 Task: Upload documentation on the updated data access controls to the task for future reference.
Action: Mouse moved to (151, 326)
Screenshot: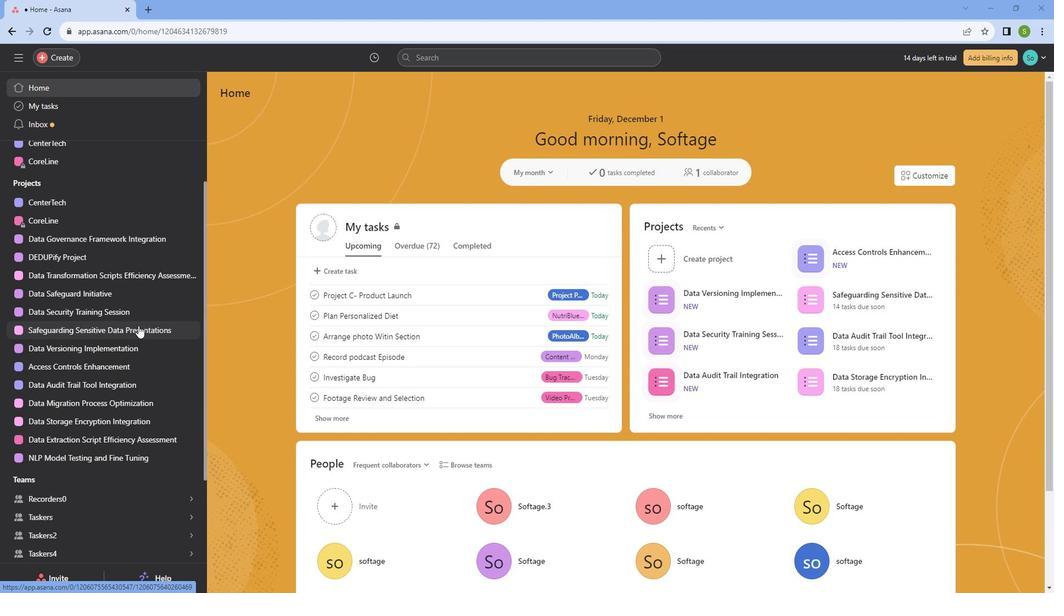 
Action: Mouse pressed left at (151, 326)
Screenshot: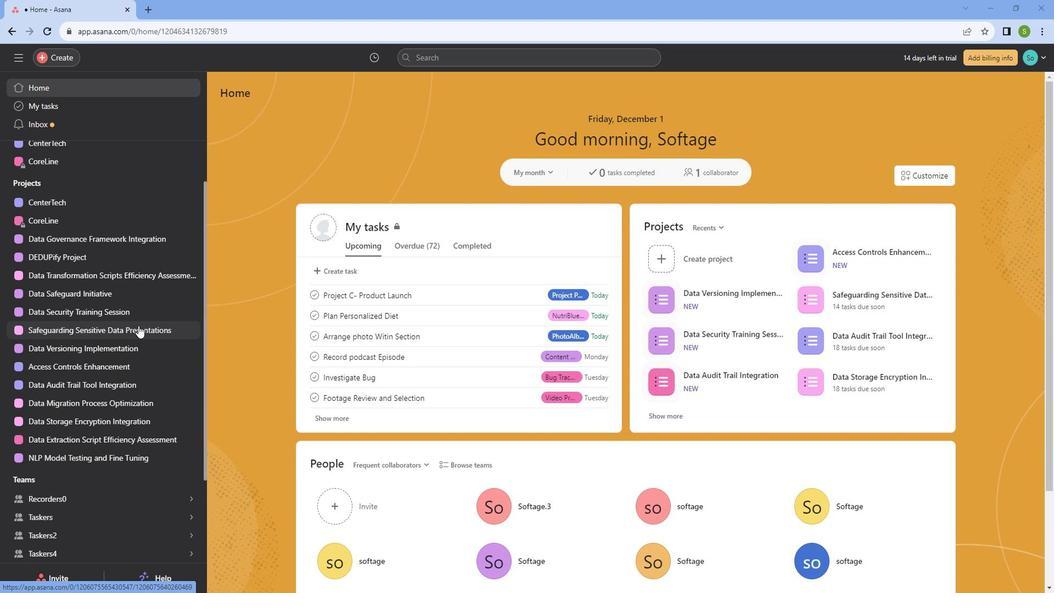 
Action: Mouse moved to (477, 419)
Screenshot: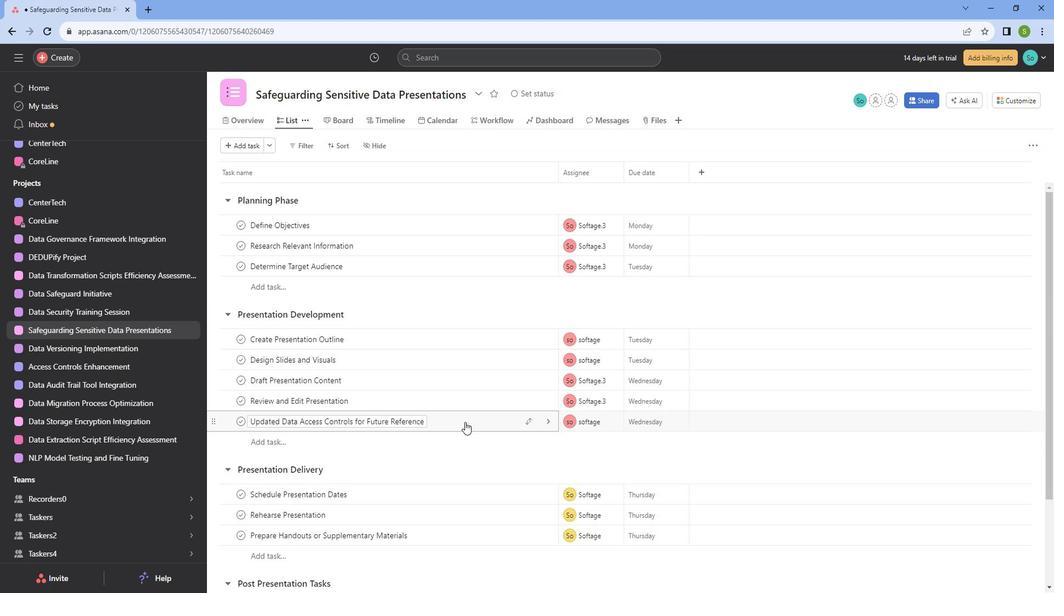 
Action: Mouse pressed left at (477, 419)
Screenshot: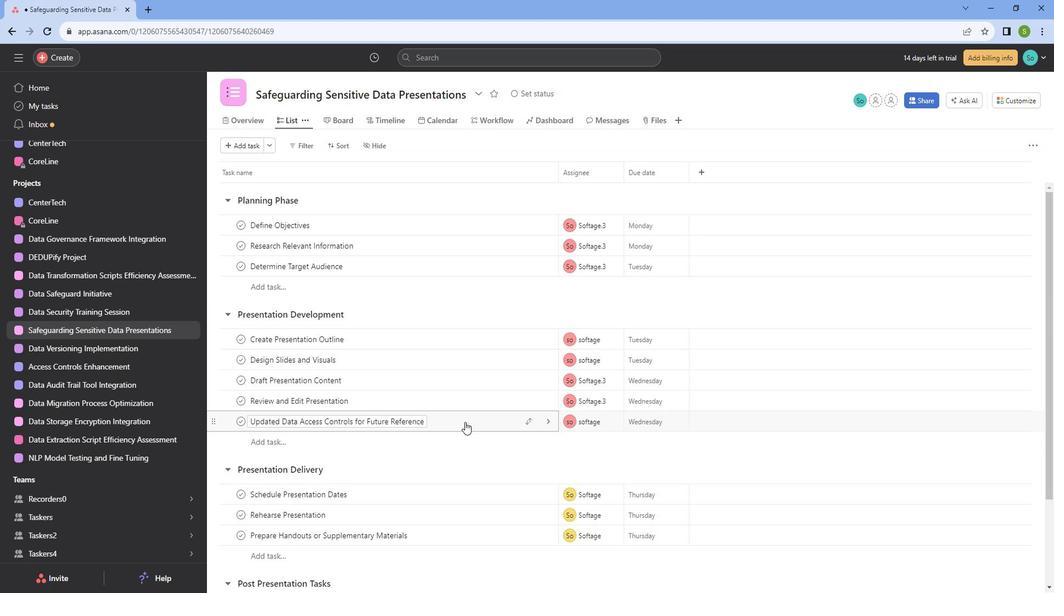 
Action: Mouse moved to (944, 97)
Screenshot: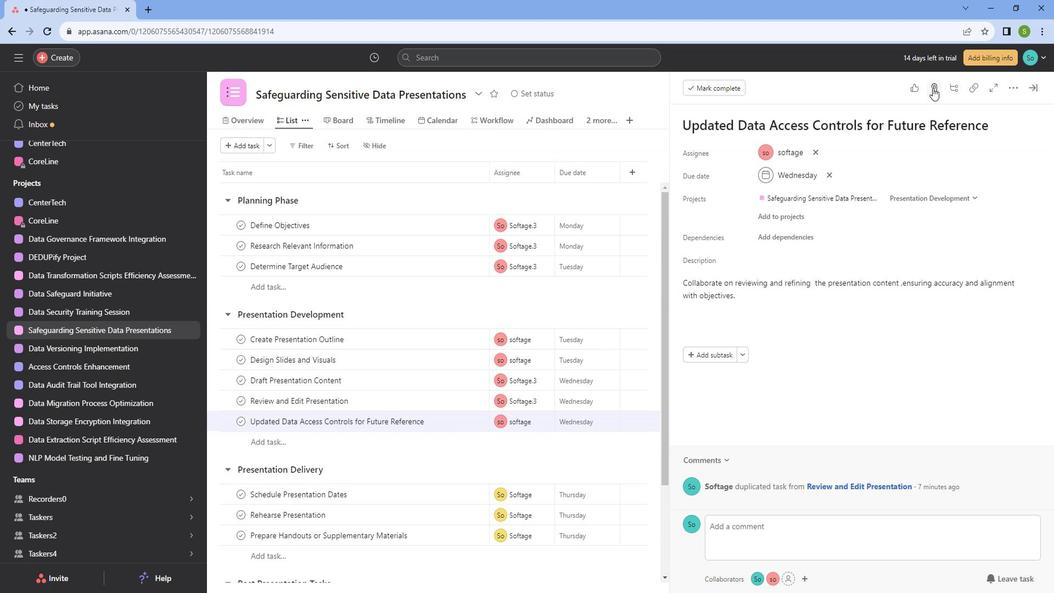 
Action: Mouse pressed left at (944, 97)
Screenshot: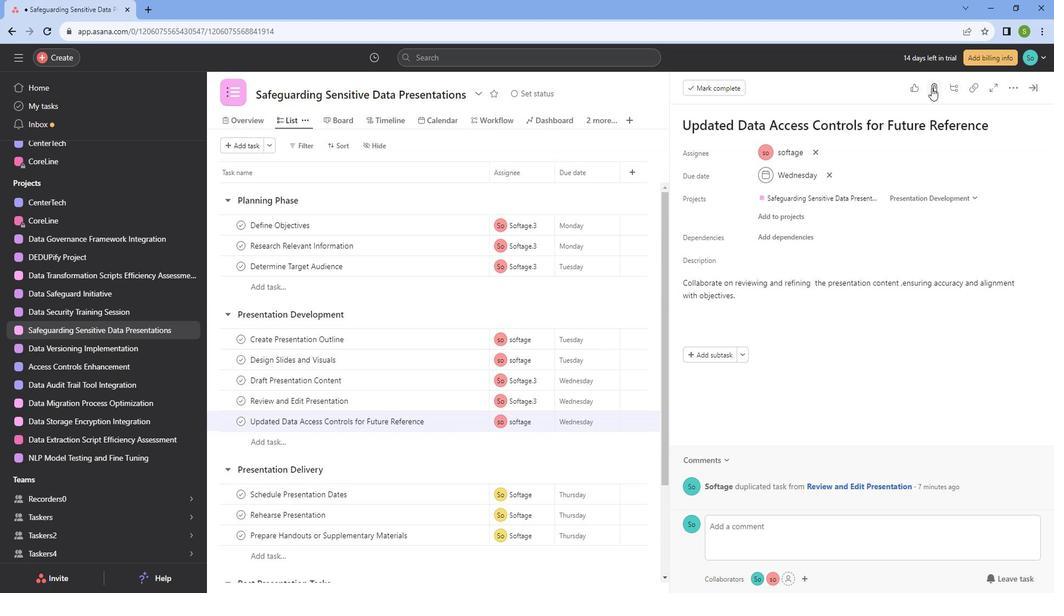 
Action: Mouse moved to (956, 134)
Screenshot: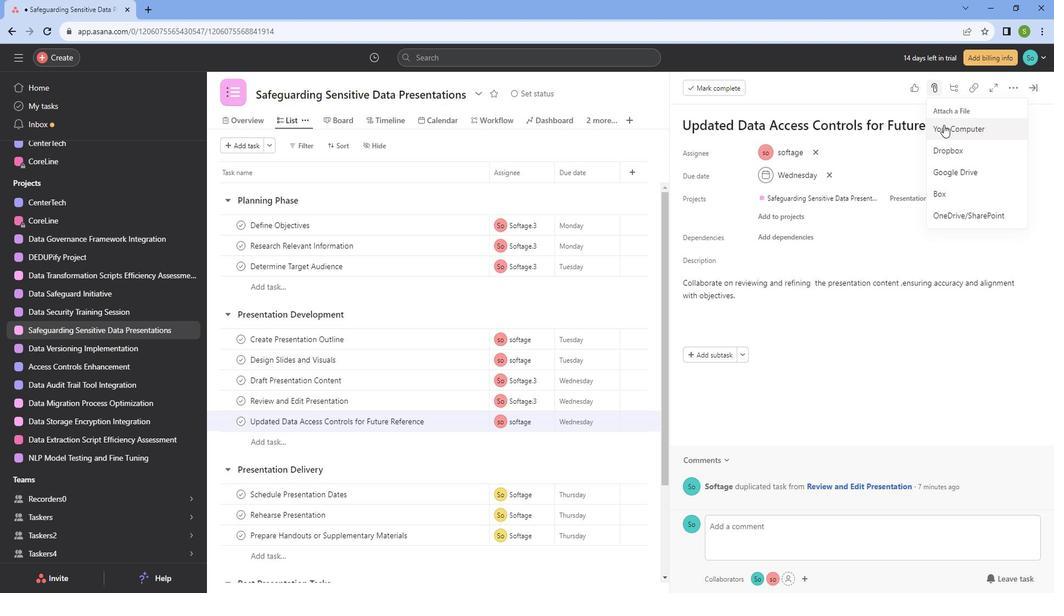
Action: Mouse pressed left at (956, 134)
Screenshot: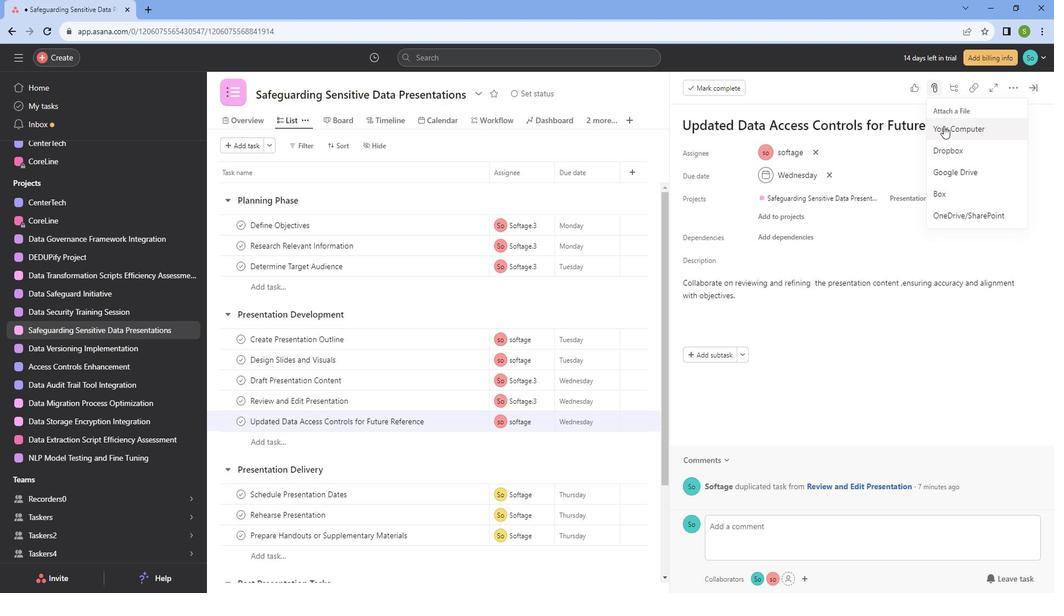 
Action: Mouse moved to (264, 126)
Screenshot: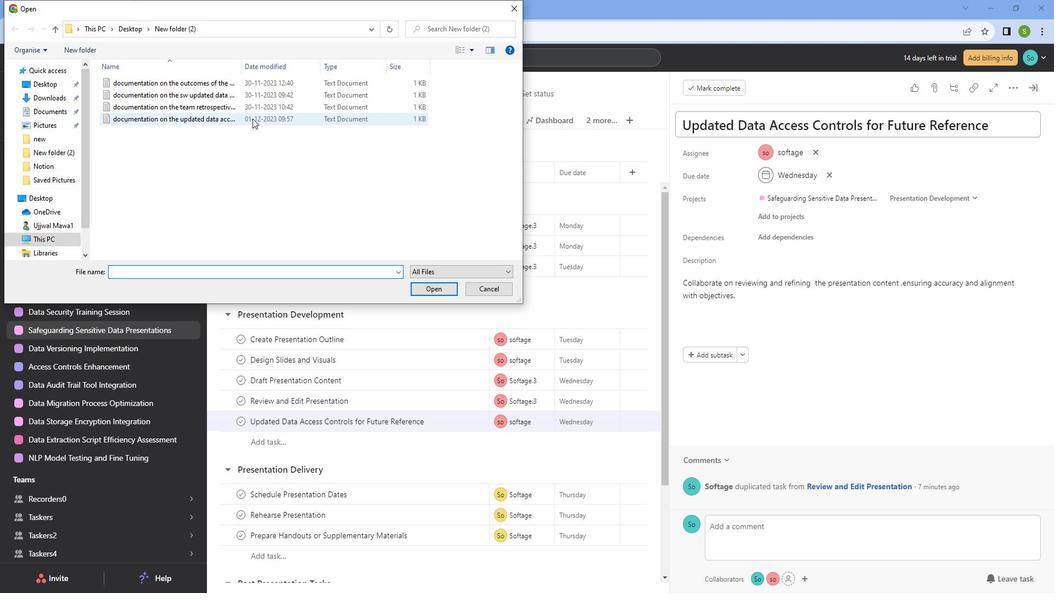 
Action: Mouse pressed left at (264, 126)
Screenshot: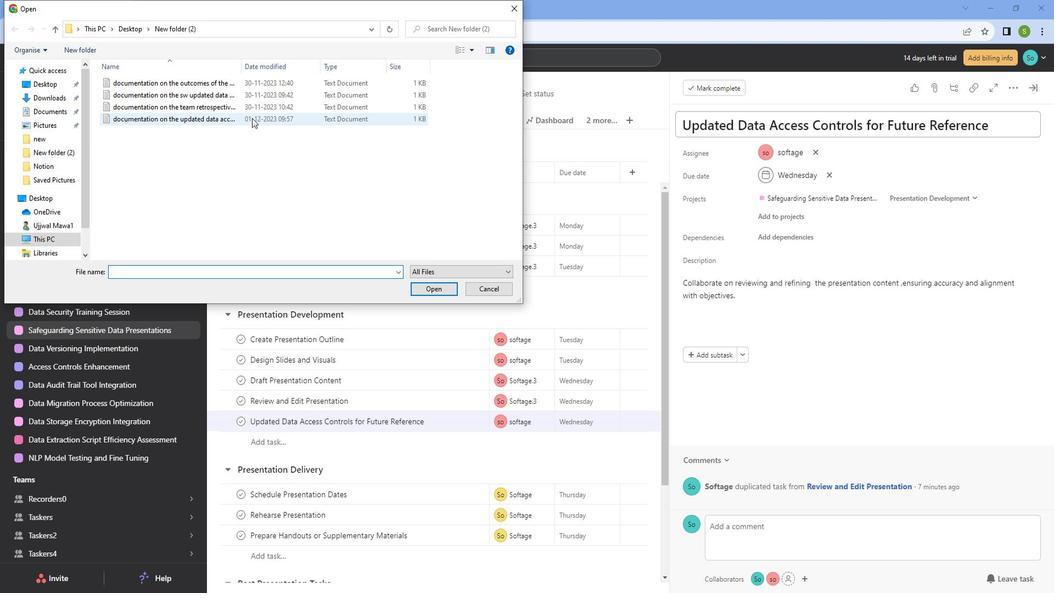 
Action: Mouse moved to (446, 288)
Screenshot: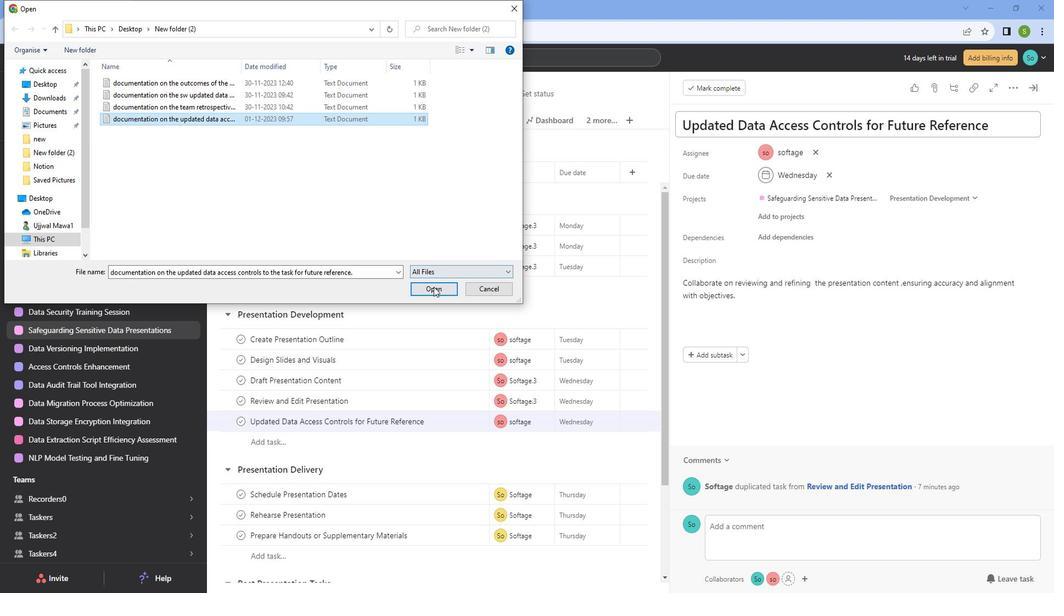 
Action: Mouse pressed left at (446, 288)
Screenshot: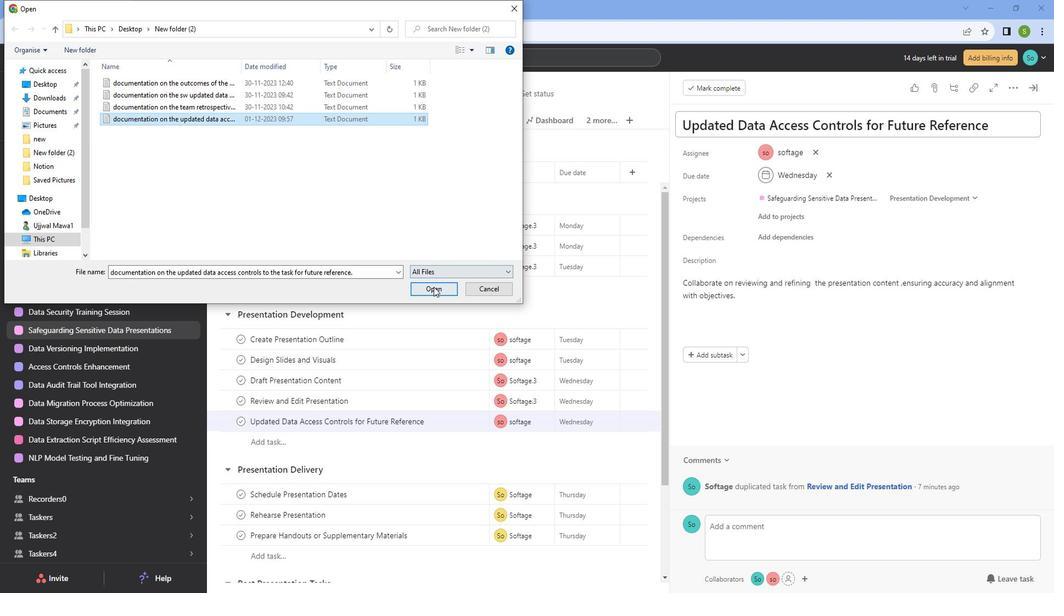 
Action: Mouse moved to (1048, 95)
Screenshot: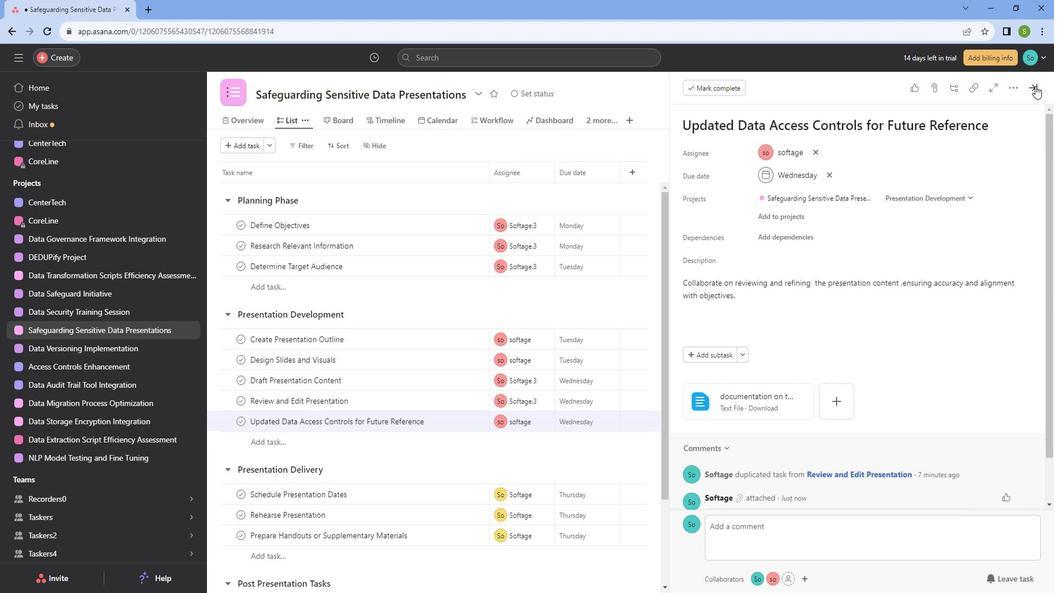 
Action: Mouse pressed left at (1048, 95)
Screenshot: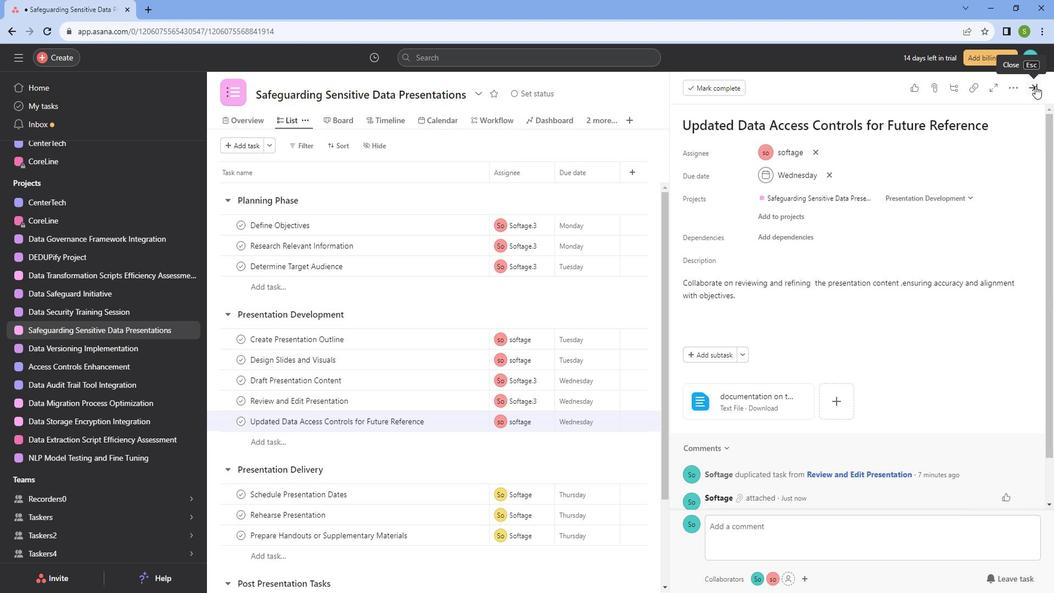 
Action: Mouse moved to (774, 230)
Screenshot: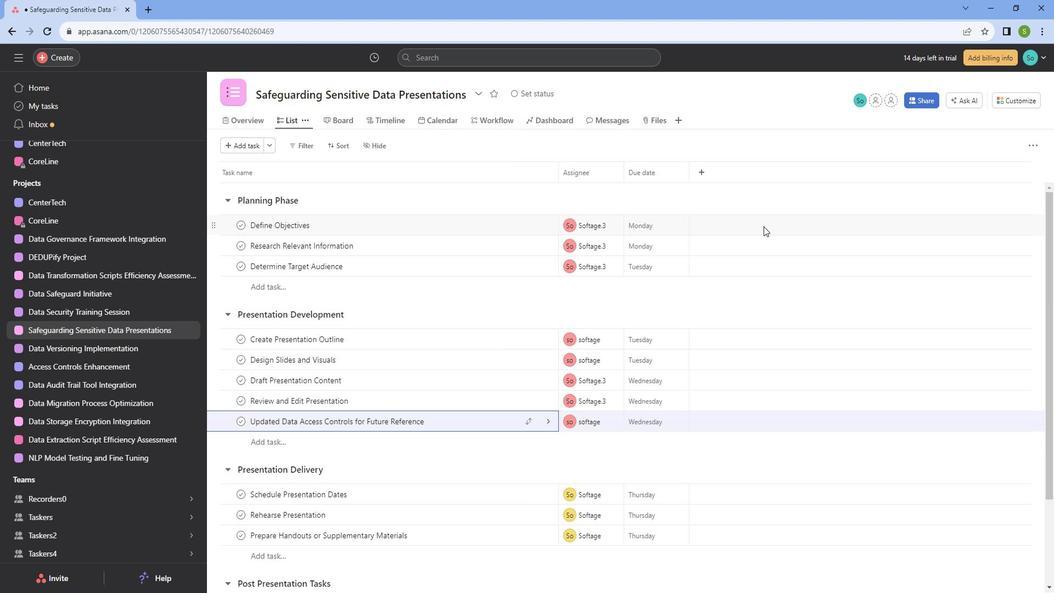 
